 Task: Create a section Code Conquerors and in the section, add a milestone IT Governance Implementation in the project AgileLab
Action: Mouse moved to (279, 365)
Screenshot: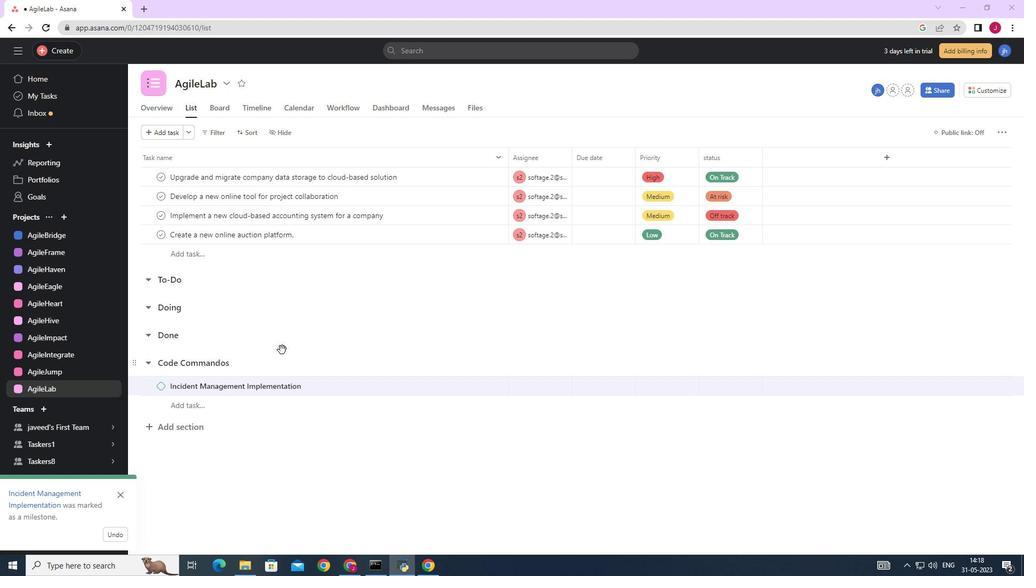 
Action: Mouse scrolled (279, 365) with delta (0, 0)
Screenshot: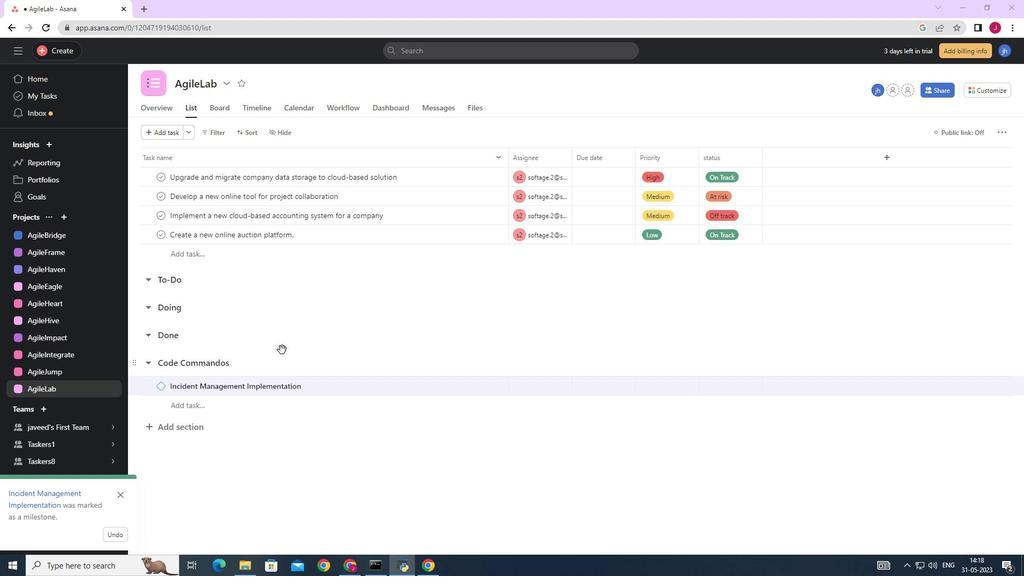 
Action: Mouse moved to (279, 367)
Screenshot: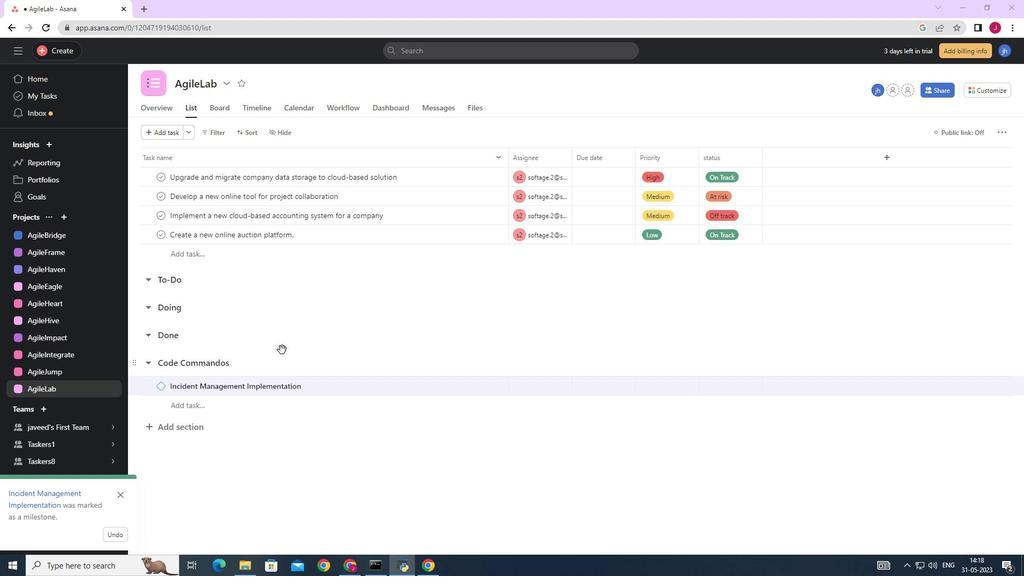 
Action: Mouse scrolled (279, 366) with delta (0, 0)
Screenshot: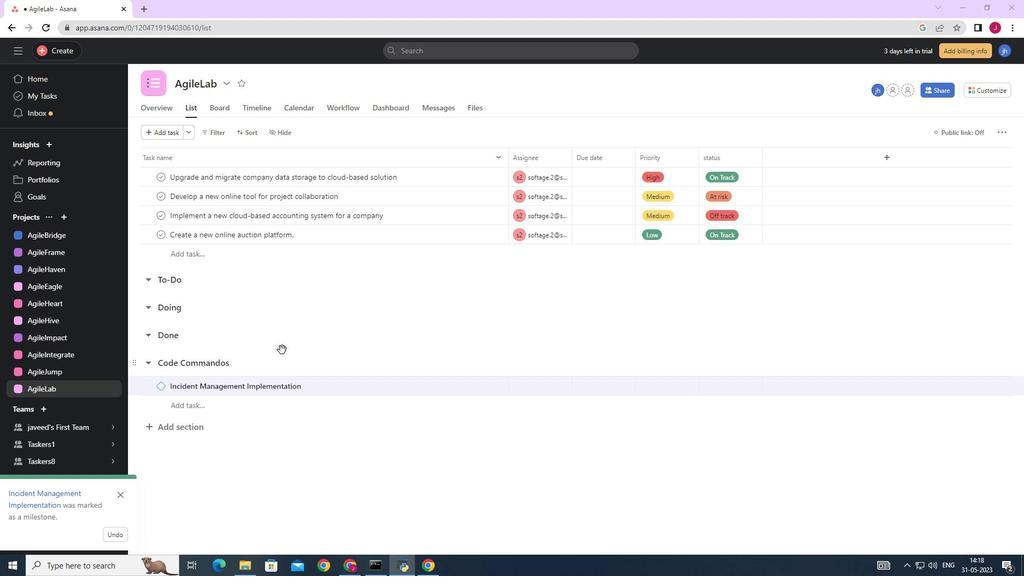 
Action: Mouse moved to (279, 367)
Screenshot: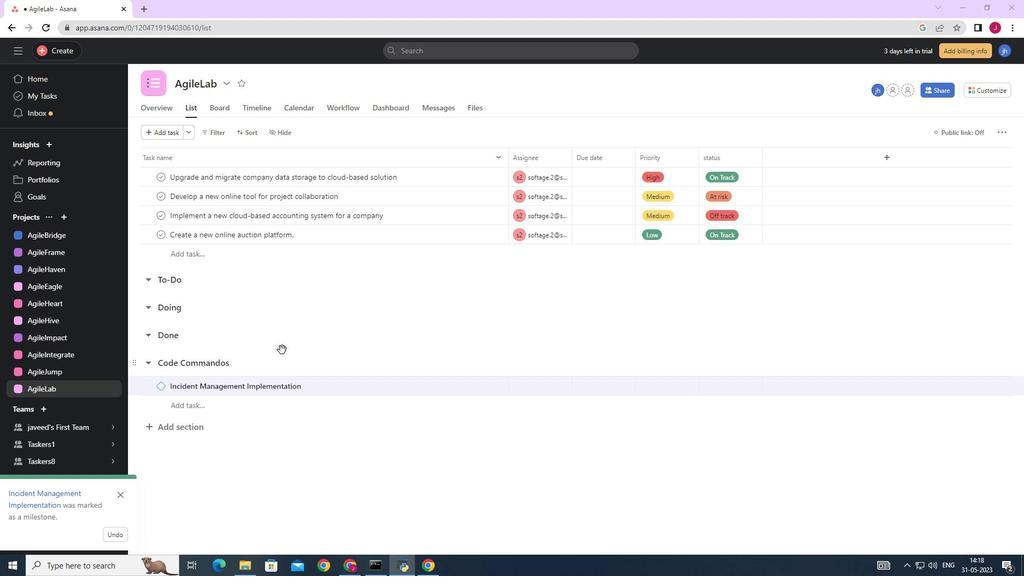 
Action: Mouse scrolled (279, 366) with delta (0, 0)
Screenshot: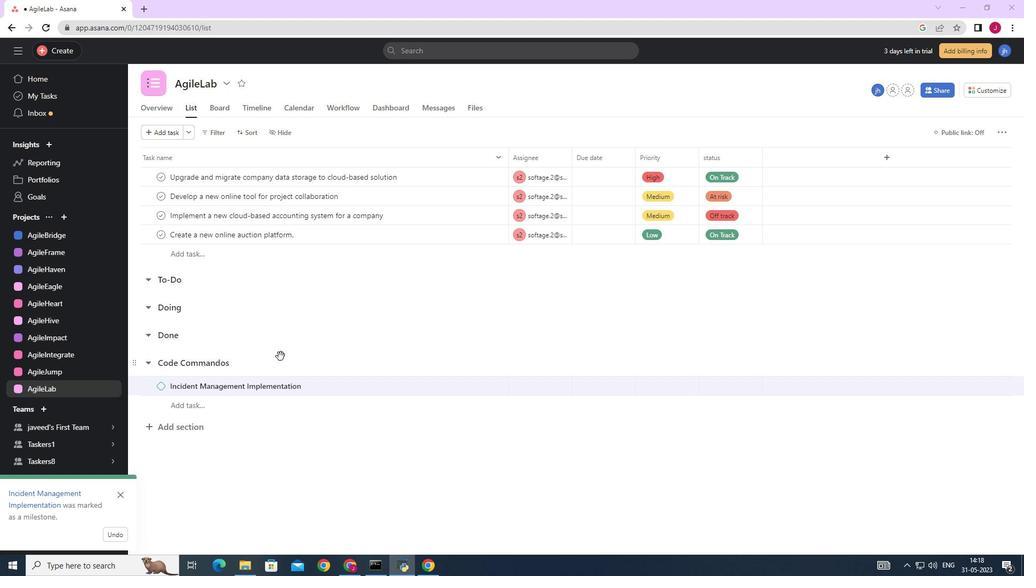 
Action: Mouse moved to (278, 370)
Screenshot: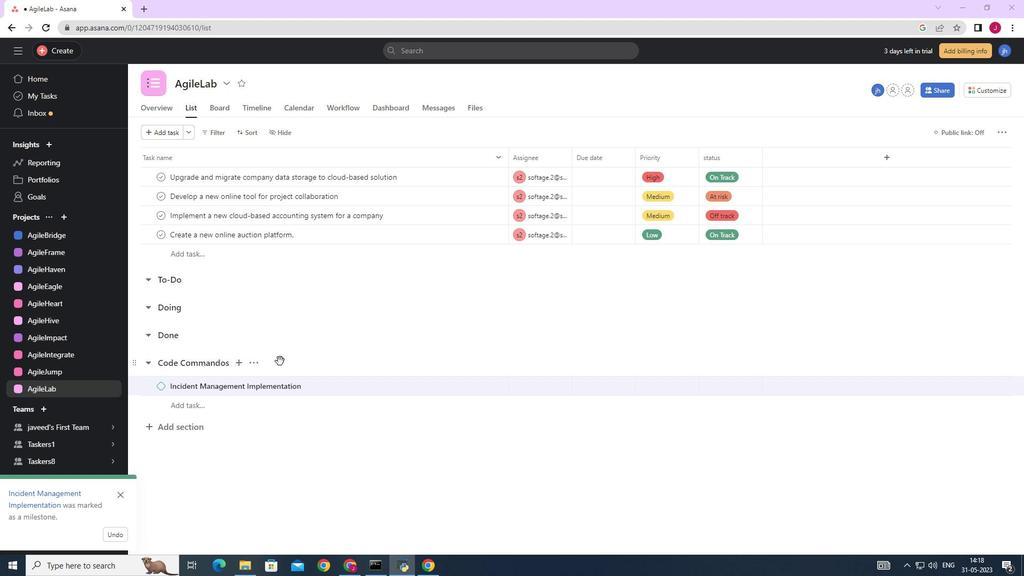
Action: Mouse scrolled (278, 369) with delta (0, 0)
Screenshot: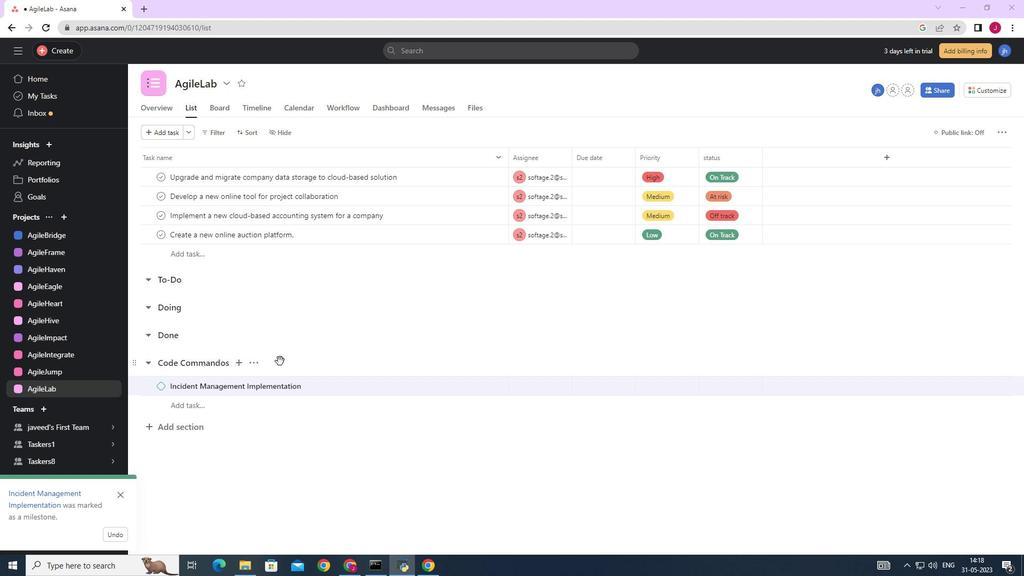 
Action: Mouse moved to (184, 427)
Screenshot: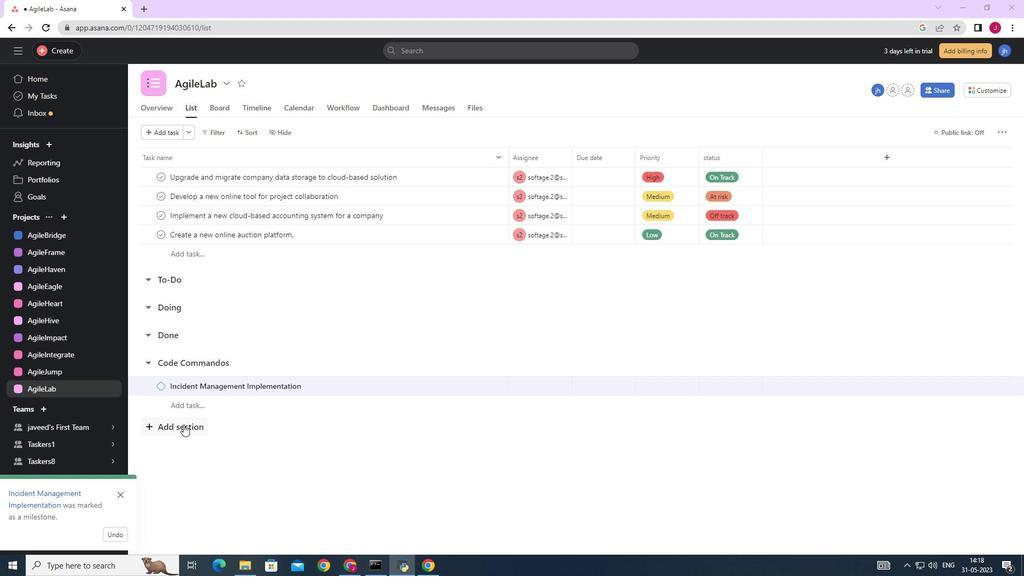 
Action: Mouse pressed left at (184, 427)
Screenshot: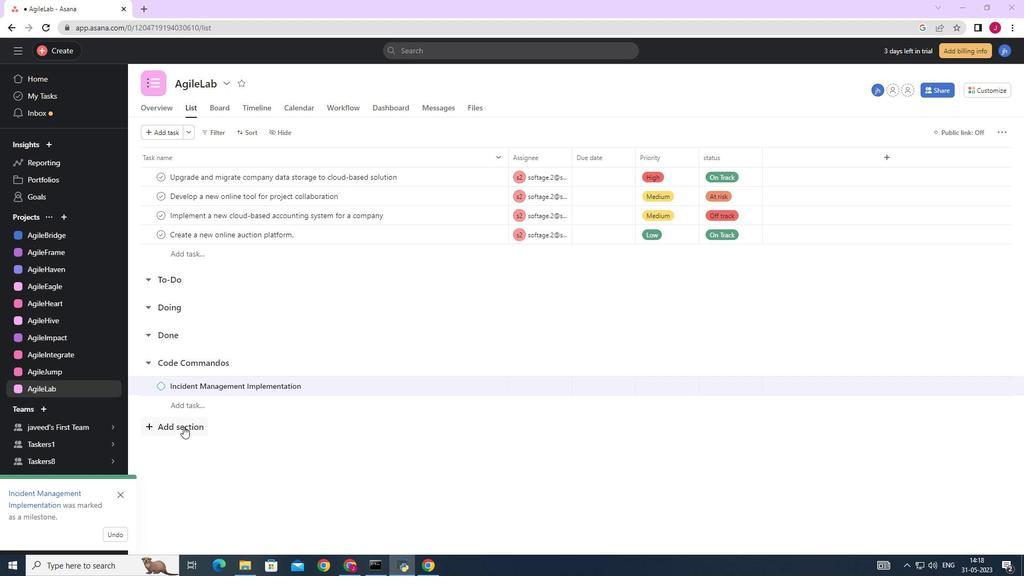 
Action: Key pressed <Key.caps_lock>C<Key.caps_lock>ode<Key.space><Key.caps_lock>C<Key.caps_lock>onqueros<Key.space><Key.backspace><Key.backspace>rs<Key.space><Key.enter><Key.caps_lock>IT<Key.space>G<Key.caps_lock>overnance<Key.space><Key.caps_lock>I<Key.caps_lock>mplementation
Screenshot: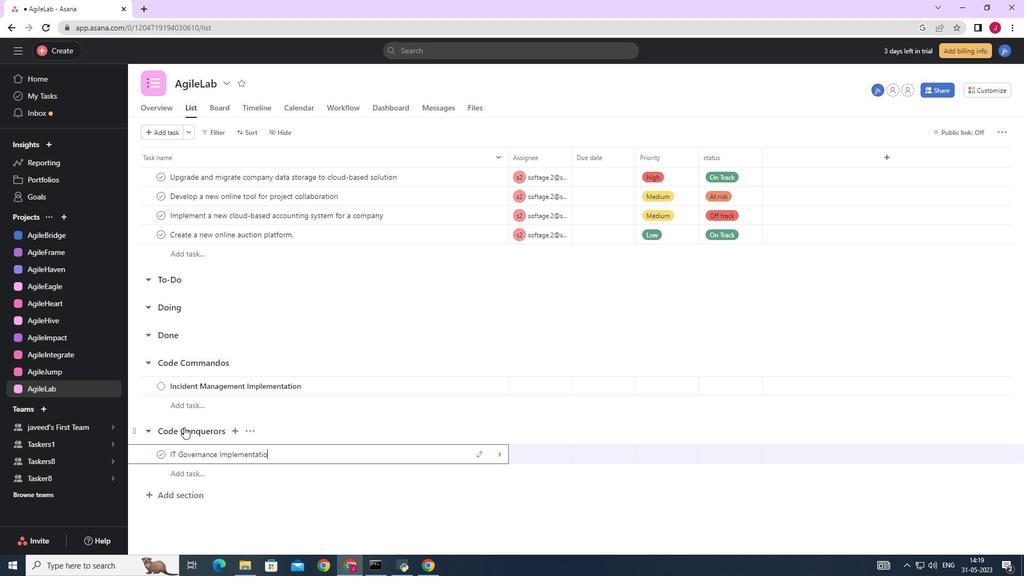 
Action: Mouse moved to (498, 454)
Screenshot: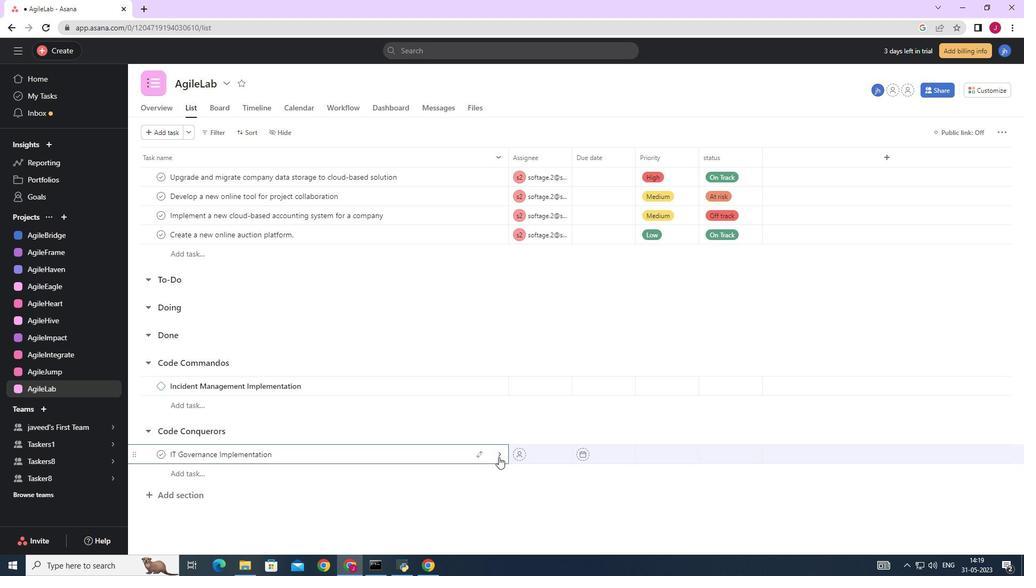 
Action: Mouse pressed left at (498, 454)
Screenshot: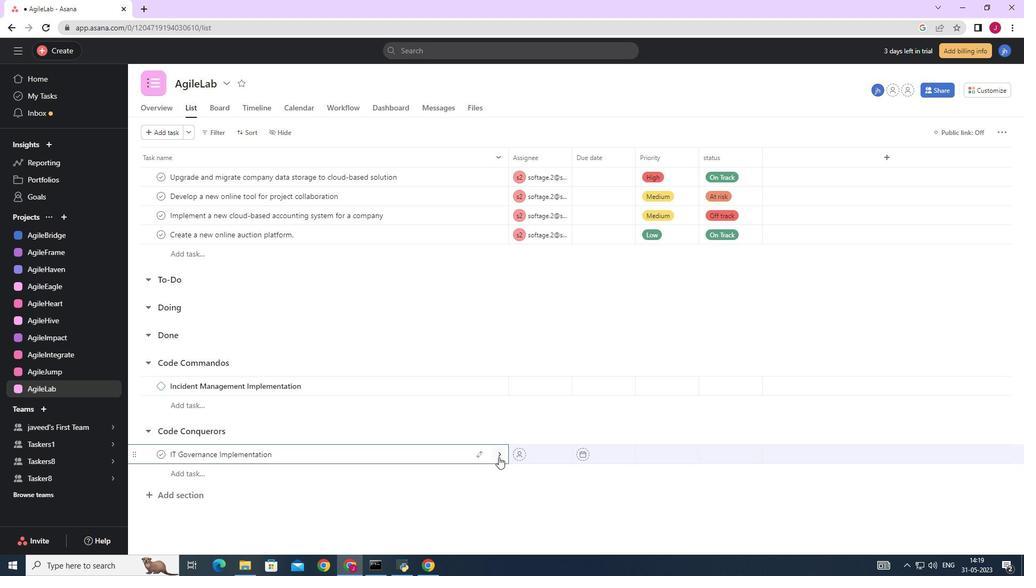 
Action: Mouse moved to (981, 132)
Screenshot: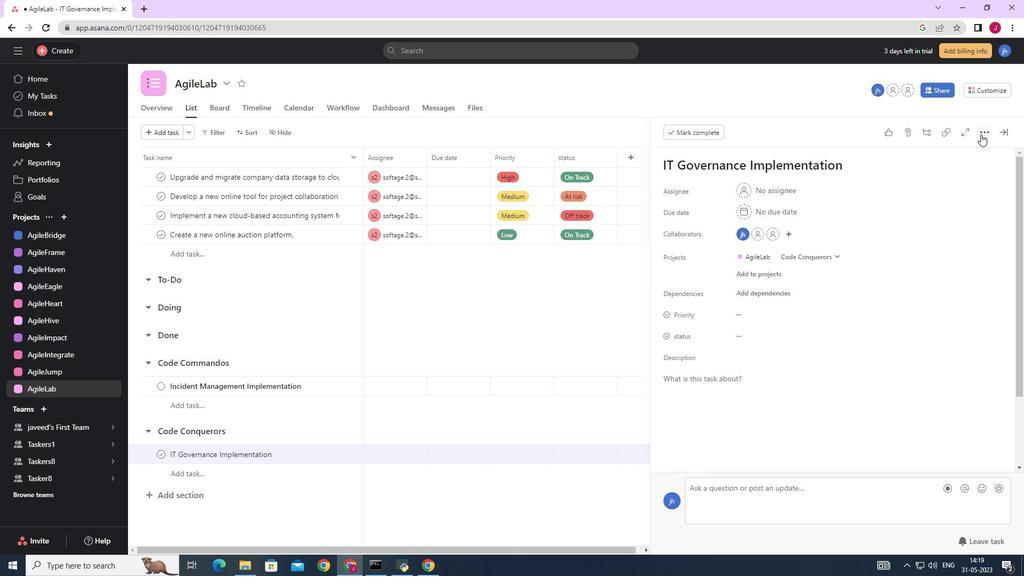 
Action: Mouse pressed left at (981, 132)
Screenshot: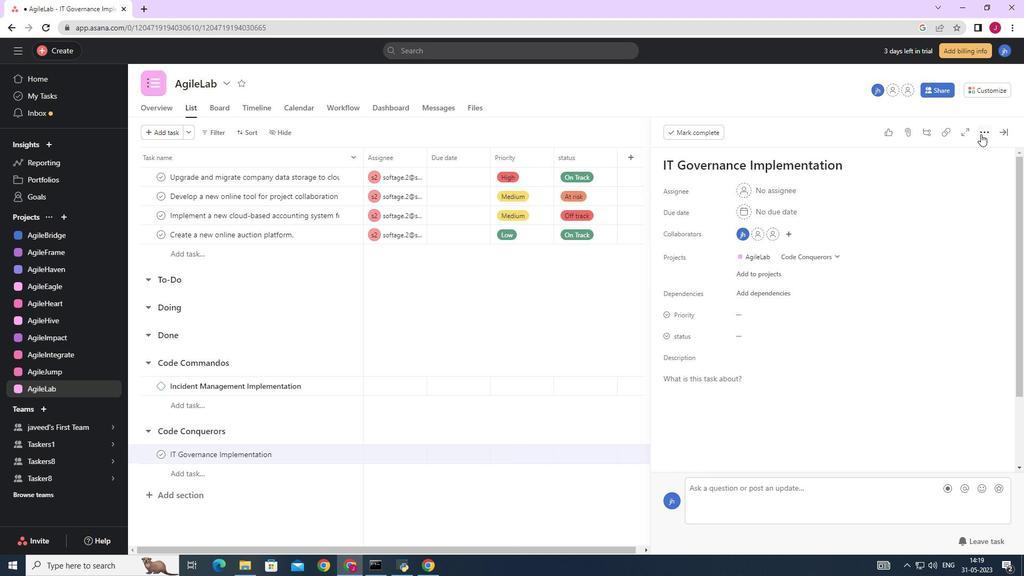 
Action: Mouse moved to (896, 171)
Screenshot: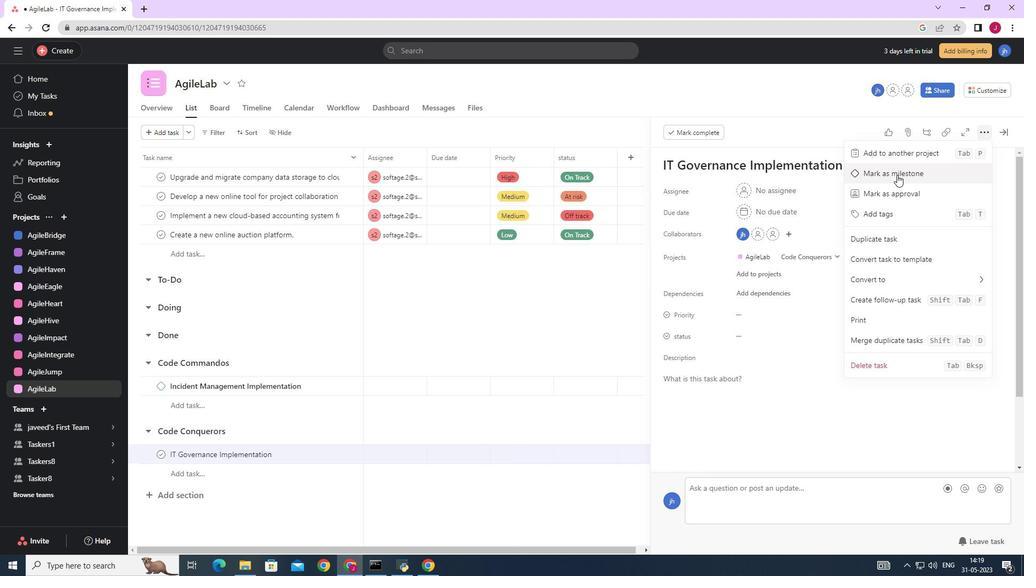 
Action: Mouse pressed left at (896, 171)
Screenshot: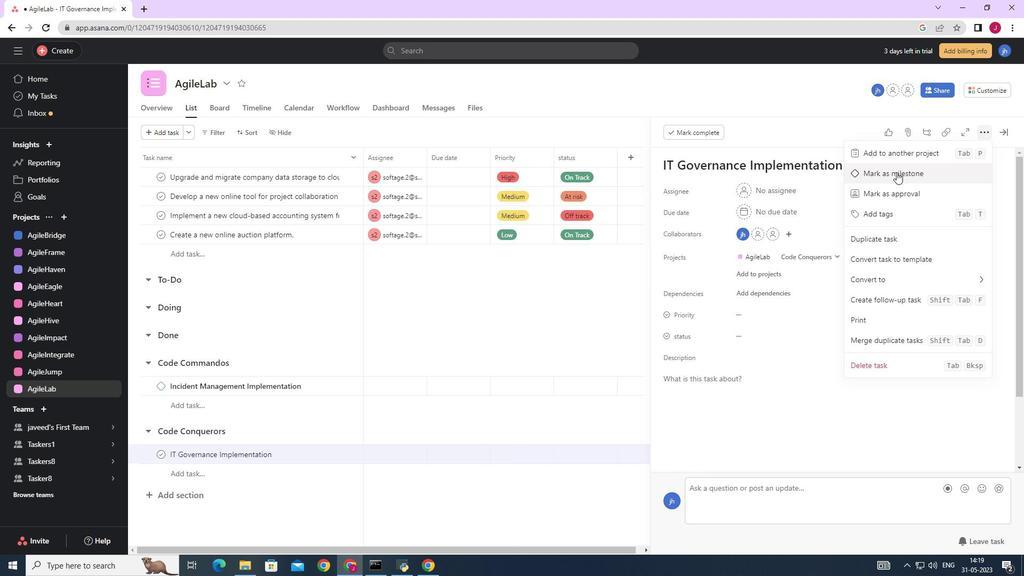 
Action: Mouse moved to (1007, 129)
Screenshot: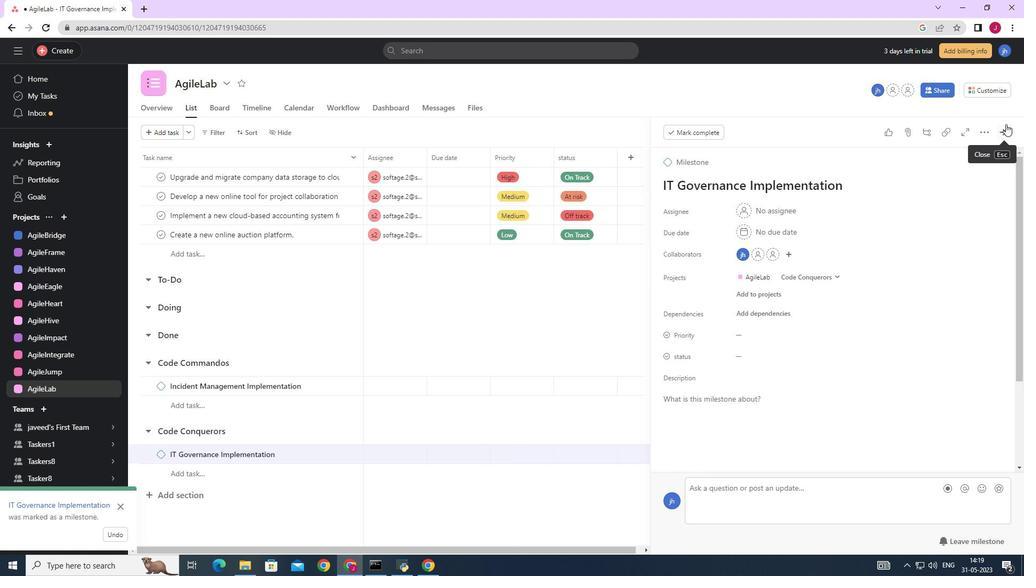 
Action: Mouse pressed left at (1007, 129)
Screenshot: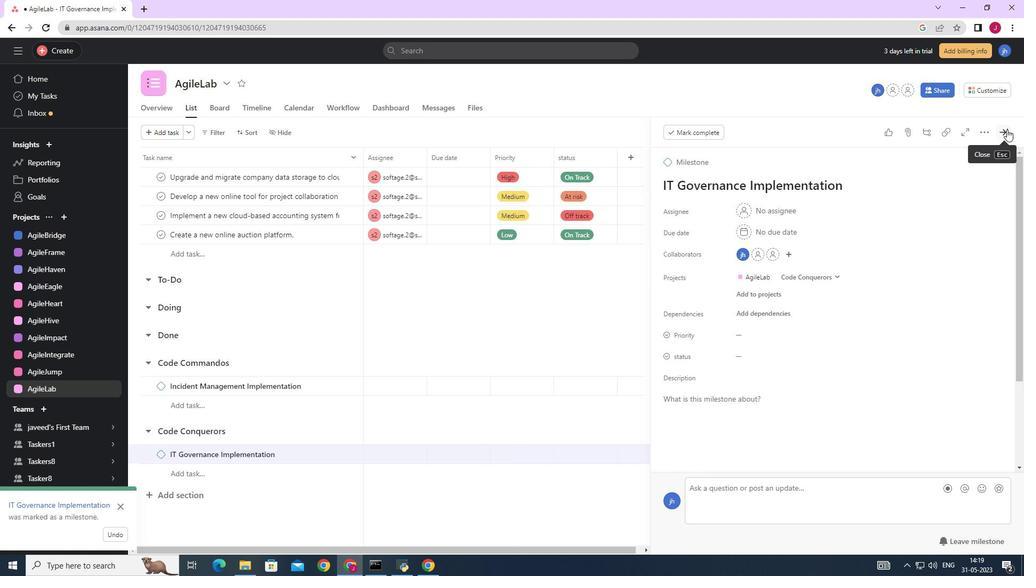 
Action: Mouse moved to (673, 275)
Screenshot: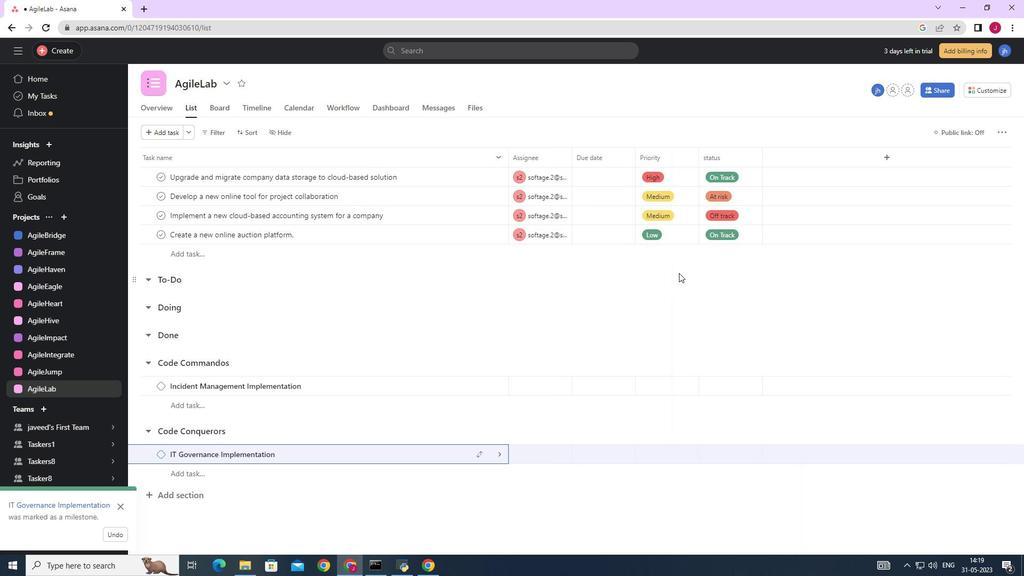 
